 Task: Create New Customer with Customer Name: Bruttista, Billing Address Line1: 1390 Camden Street, Billing Address Line2:  Reno, Billing Address Line3:  Nevada 89501, Cell Number: 814-822-2457
Action: Mouse moved to (218, 50)
Screenshot: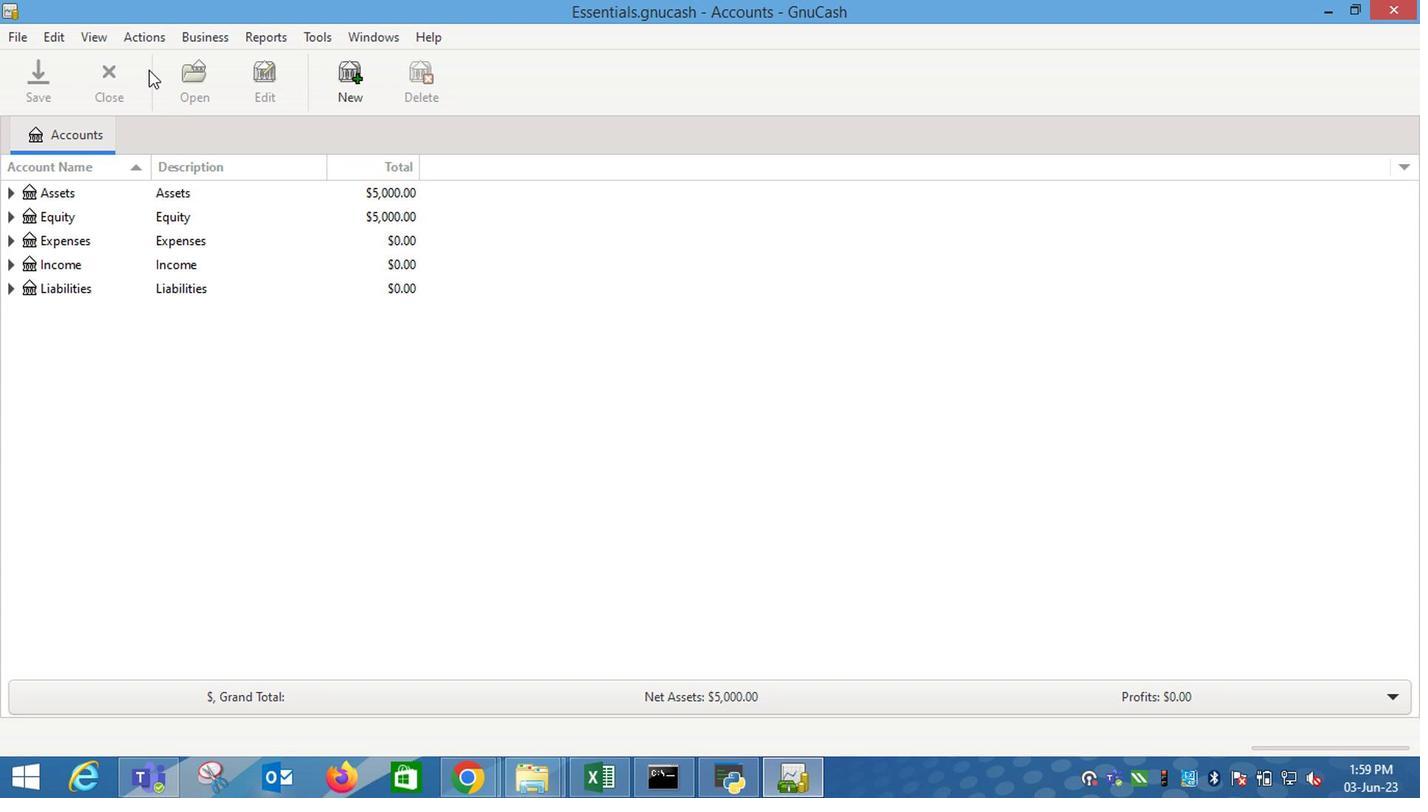 
Action: Mouse pressed left at (218, 50)
Screenshot: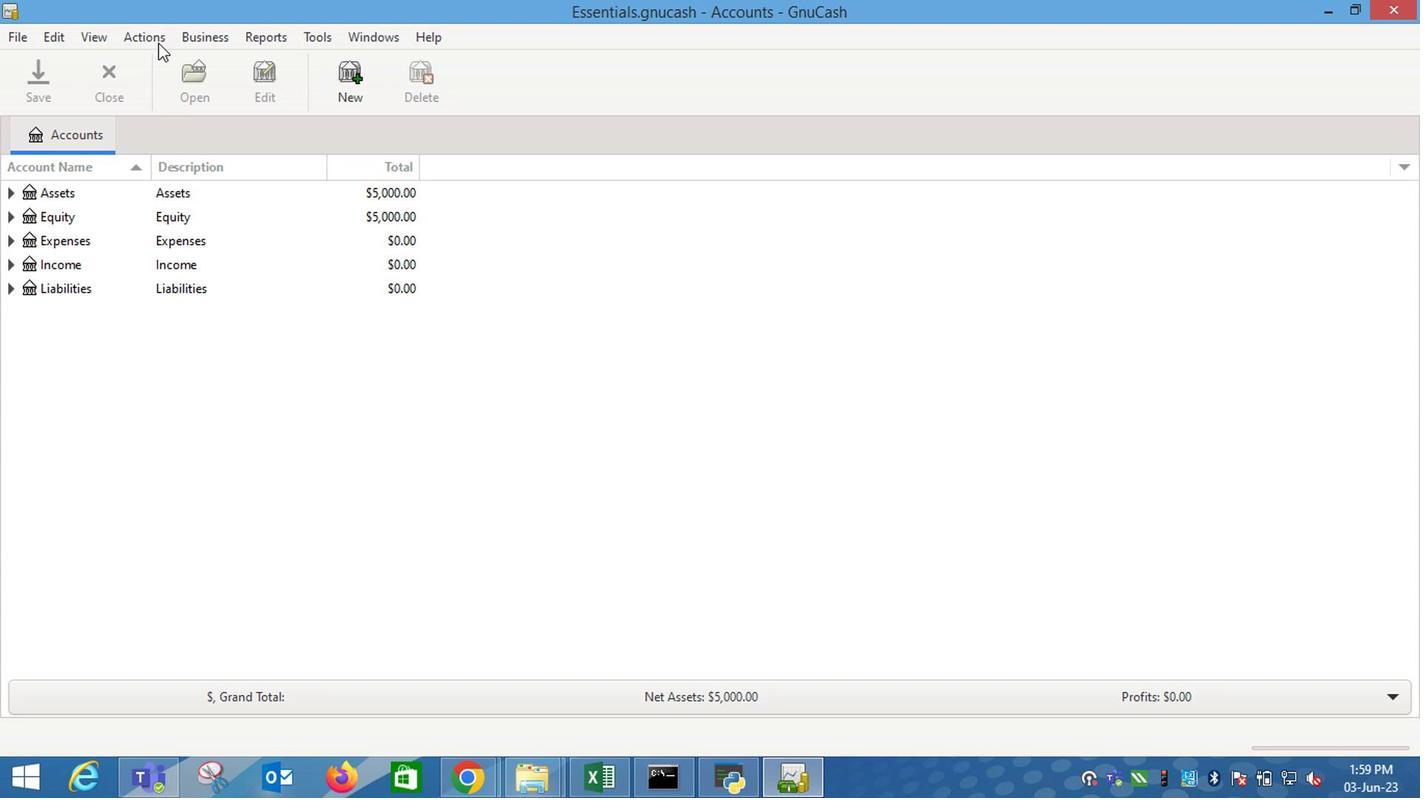 
Action: Mouse moved to (450, 105)
Screenshot: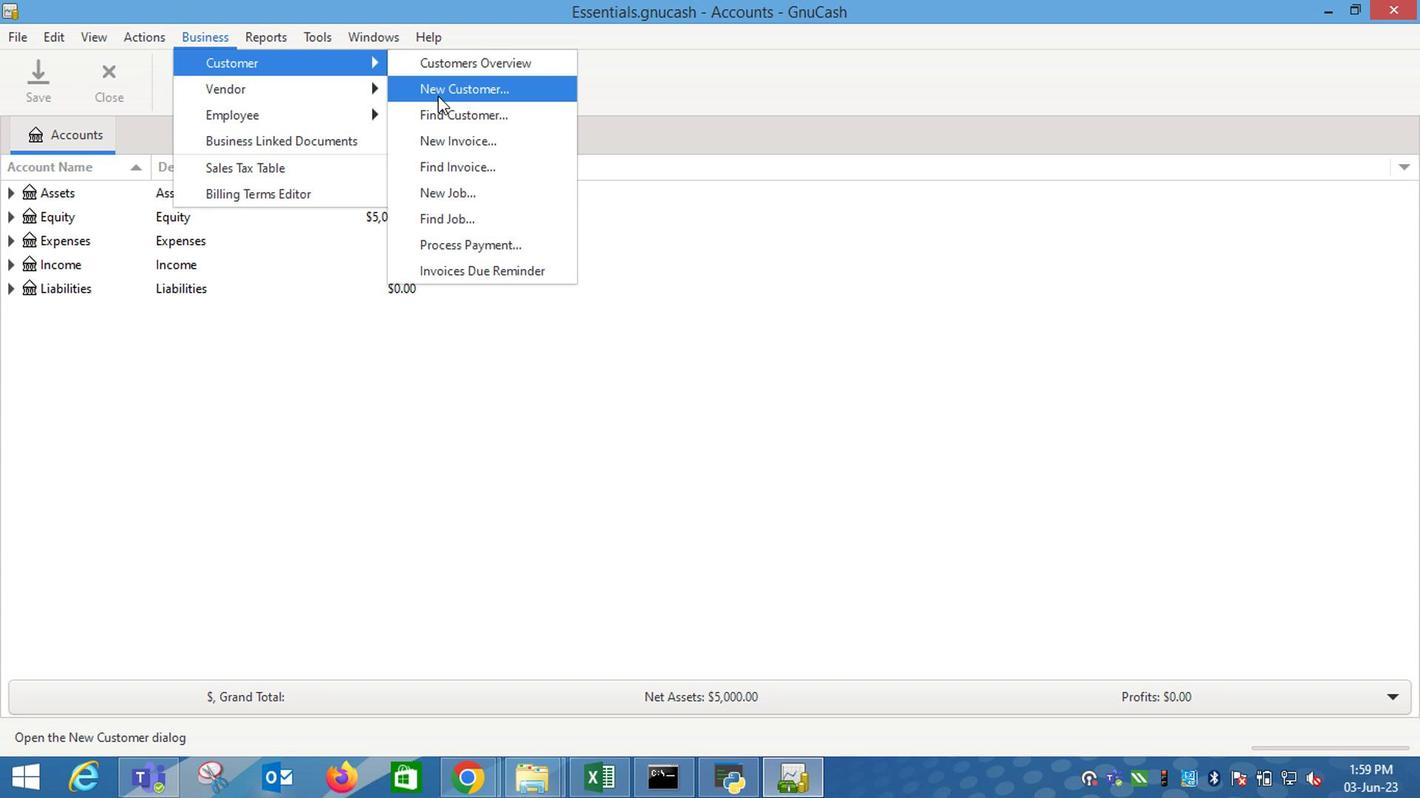 
Action: Mouse pressed left at (450, 105)
Screenshot: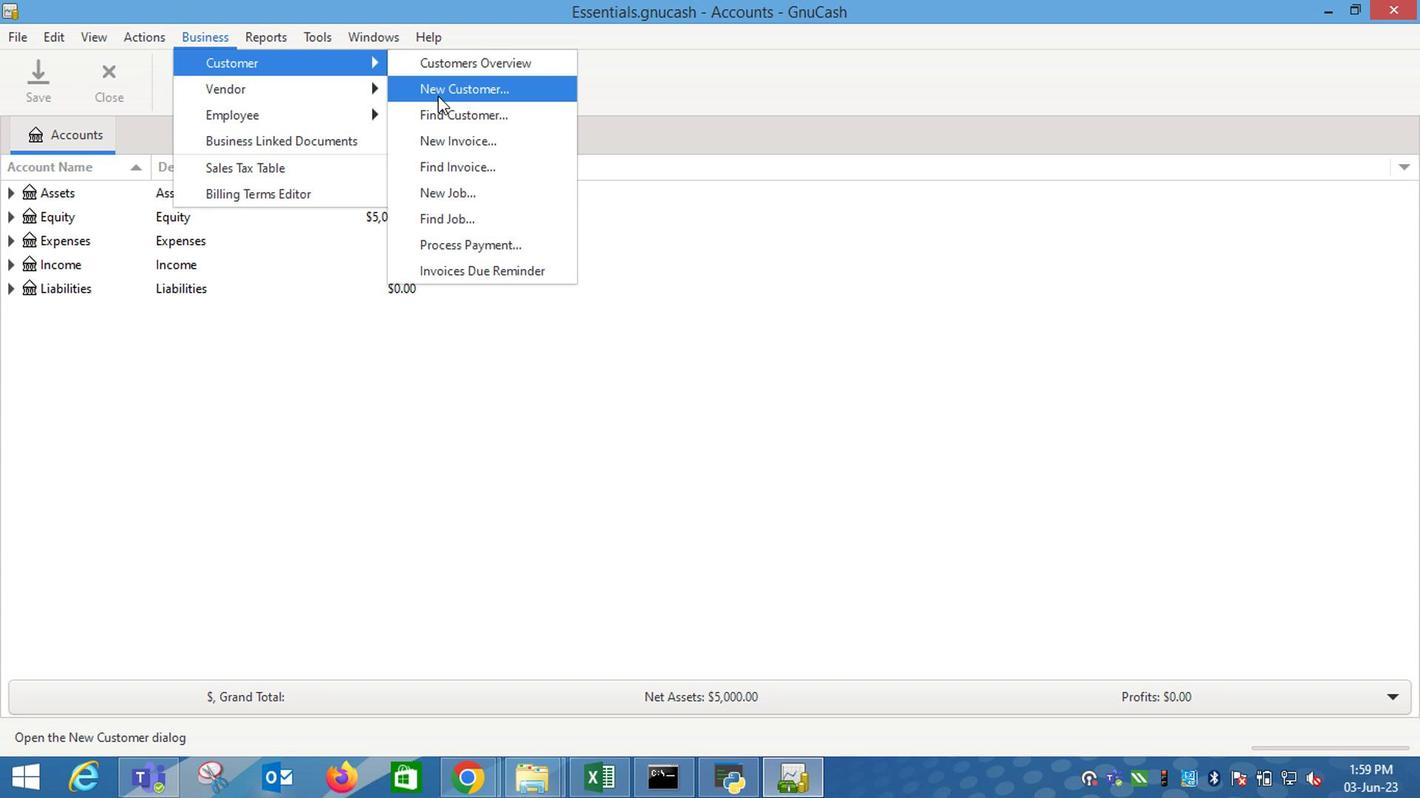 
Action: Mouse moved to (1029, 332)
Screenshot: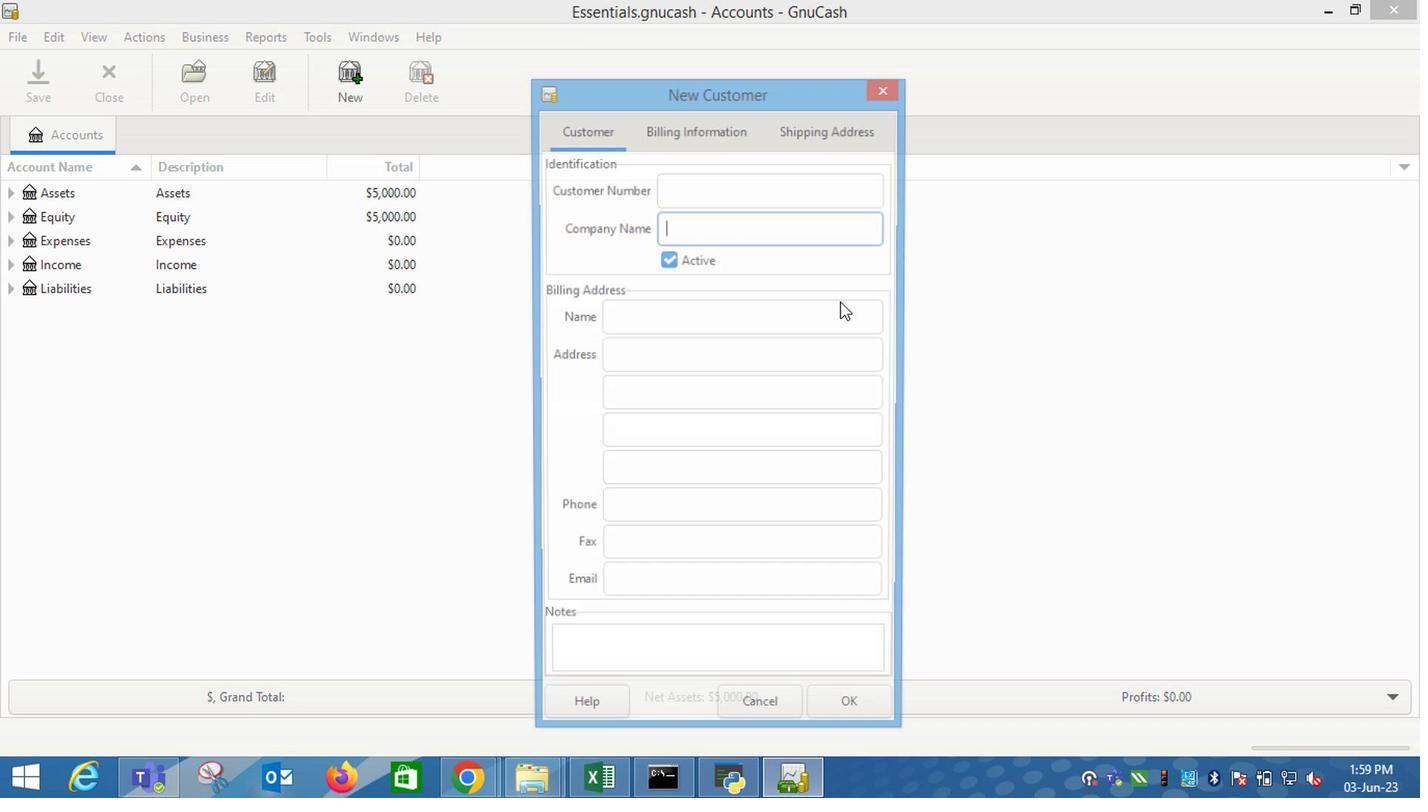 
Action: Key pressed <Key.shift_r>Brutt
Screenshot: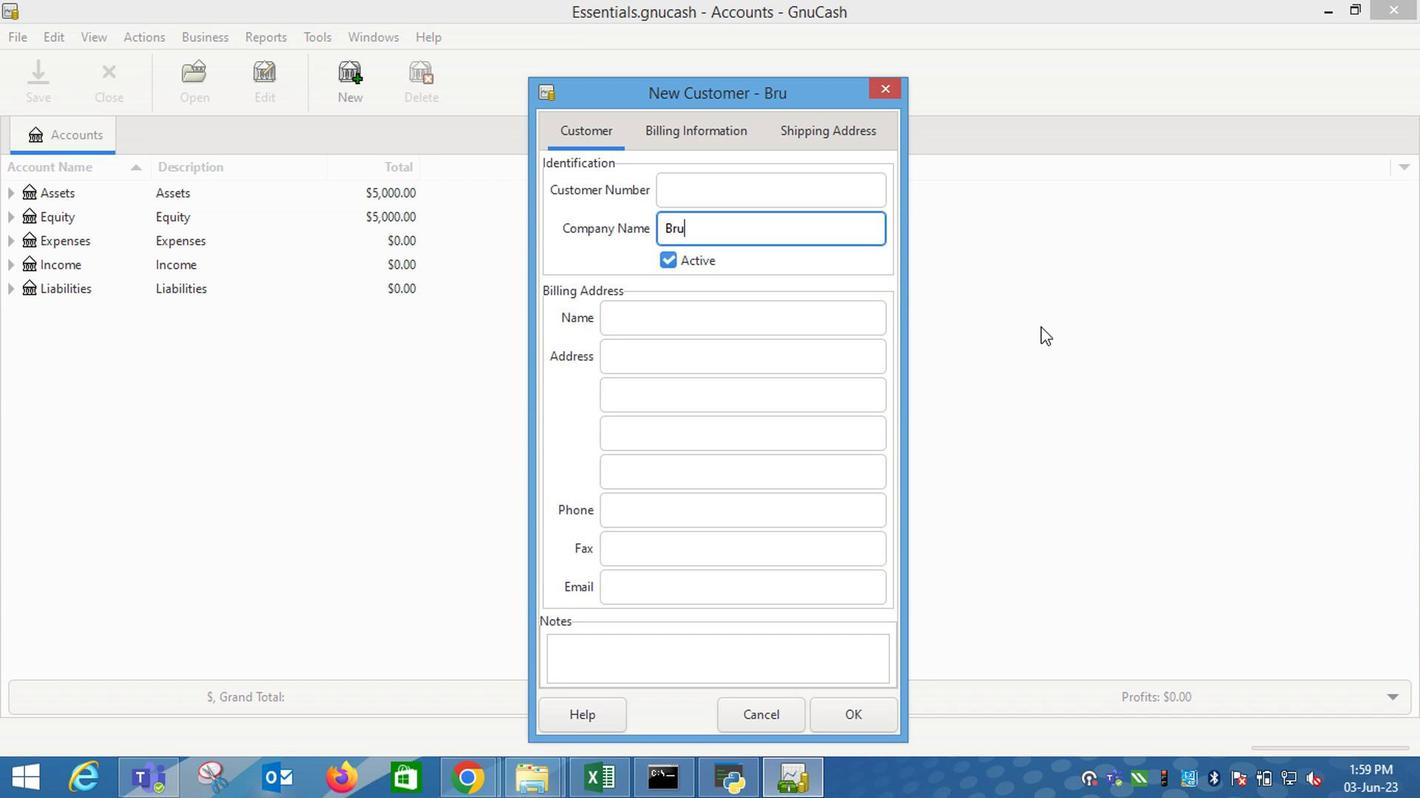 
Action: Mouse pressed left at (1029, 332)
Screenshot: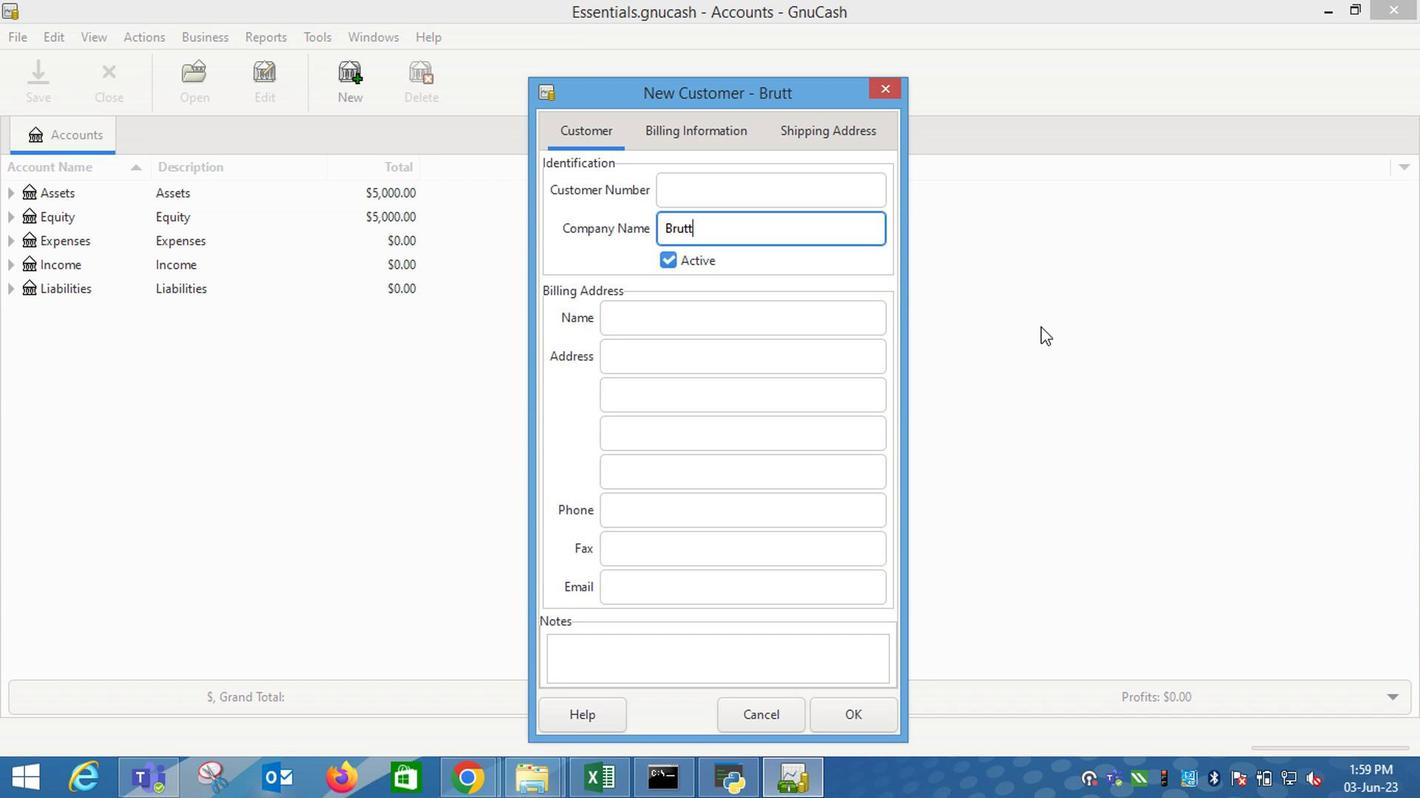 
Action: Key pressed i<Key.backspace>
Screenshot: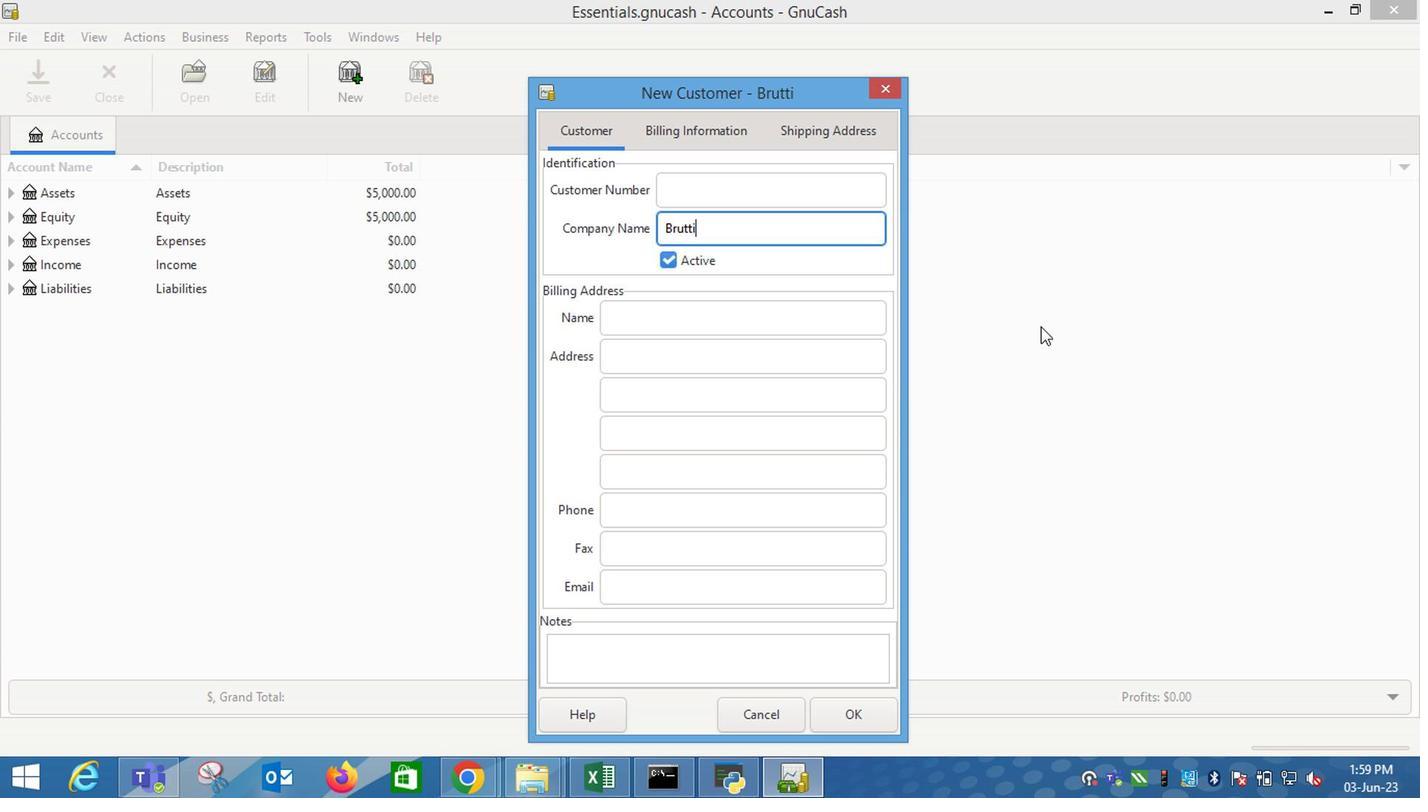 
Action: Mouse moved to (188, 37)
Screenshot: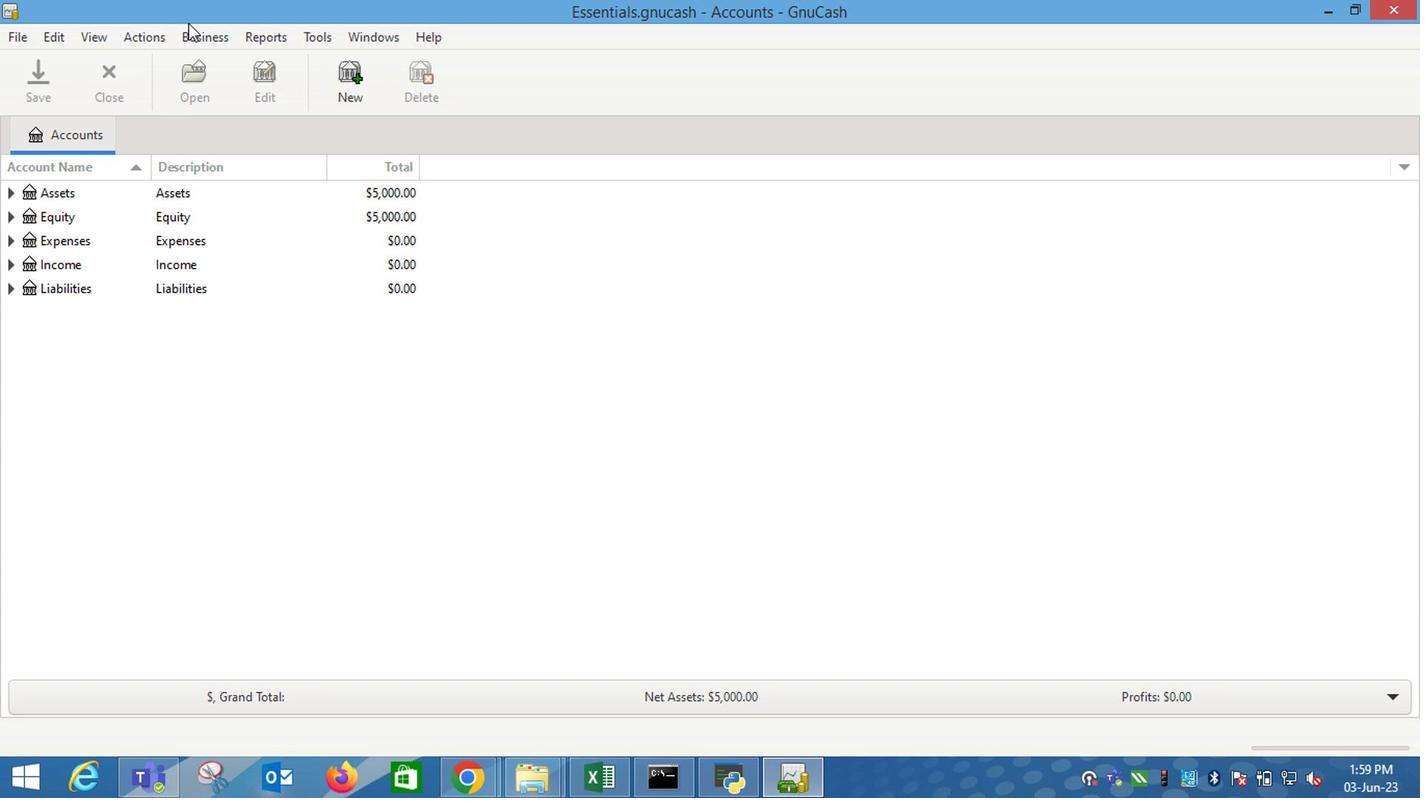
Action: Mouse pressed left at (188, 37)
Screenshot: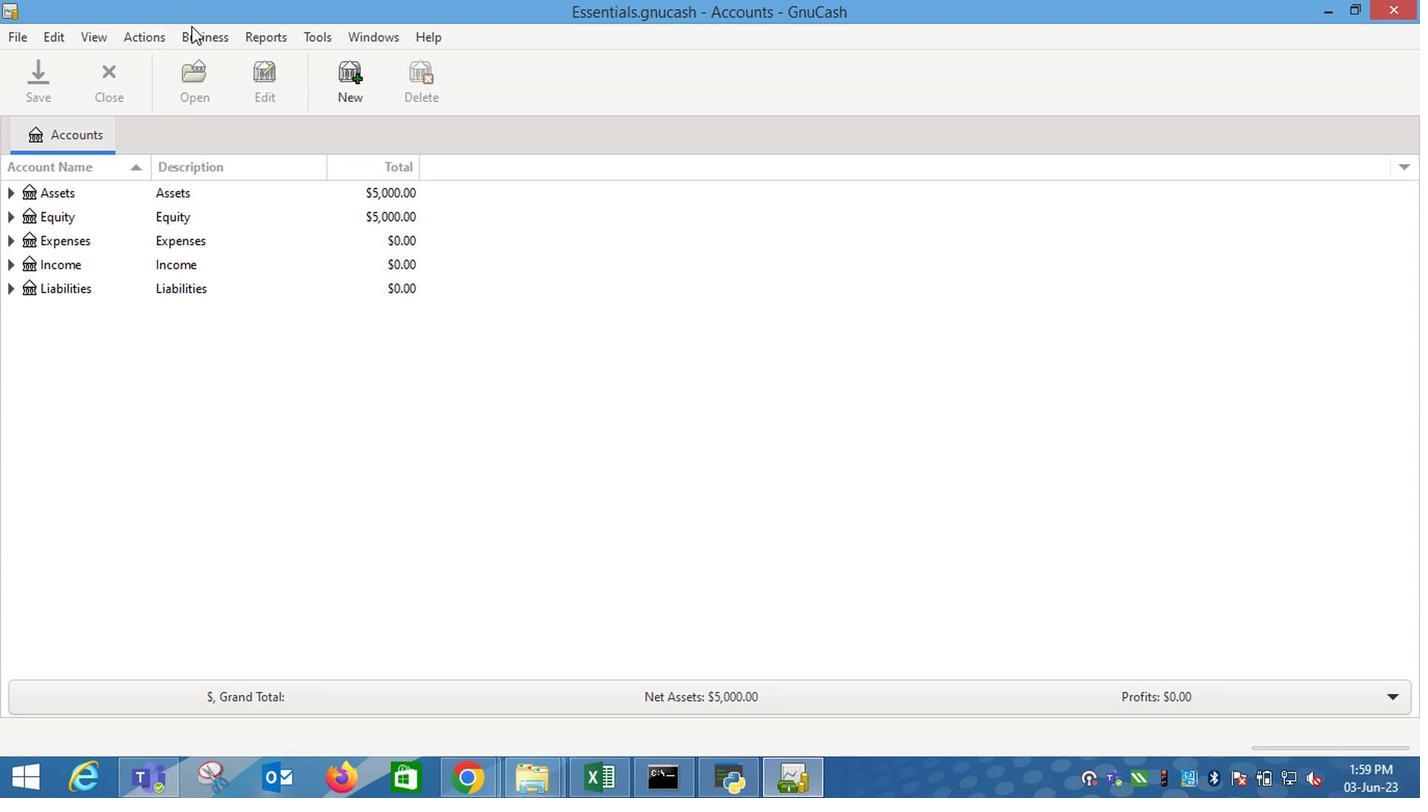 
Action: Mouse moved to (438, 103)
Screenshot: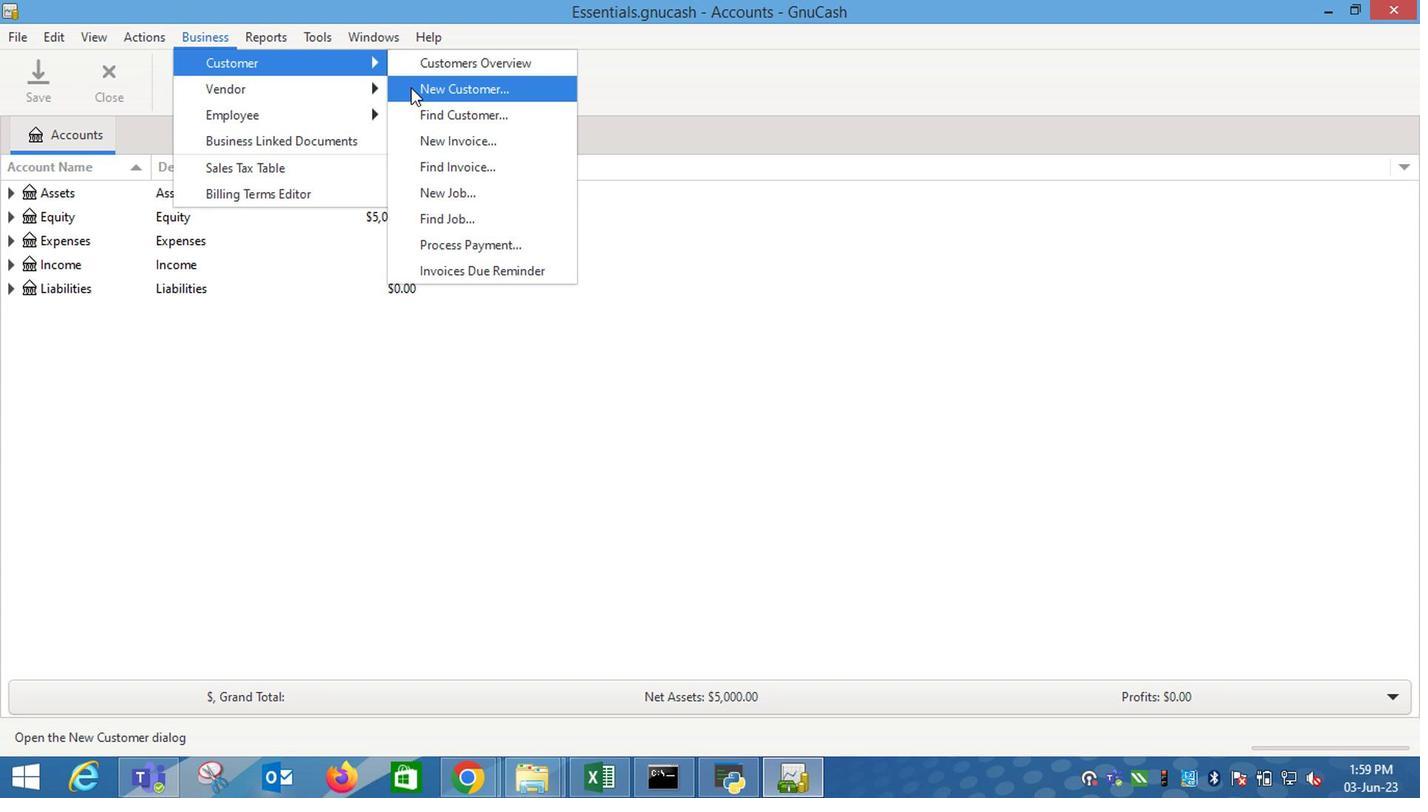 
Action: Mouse pressed left at (438, 103)
Screenshot: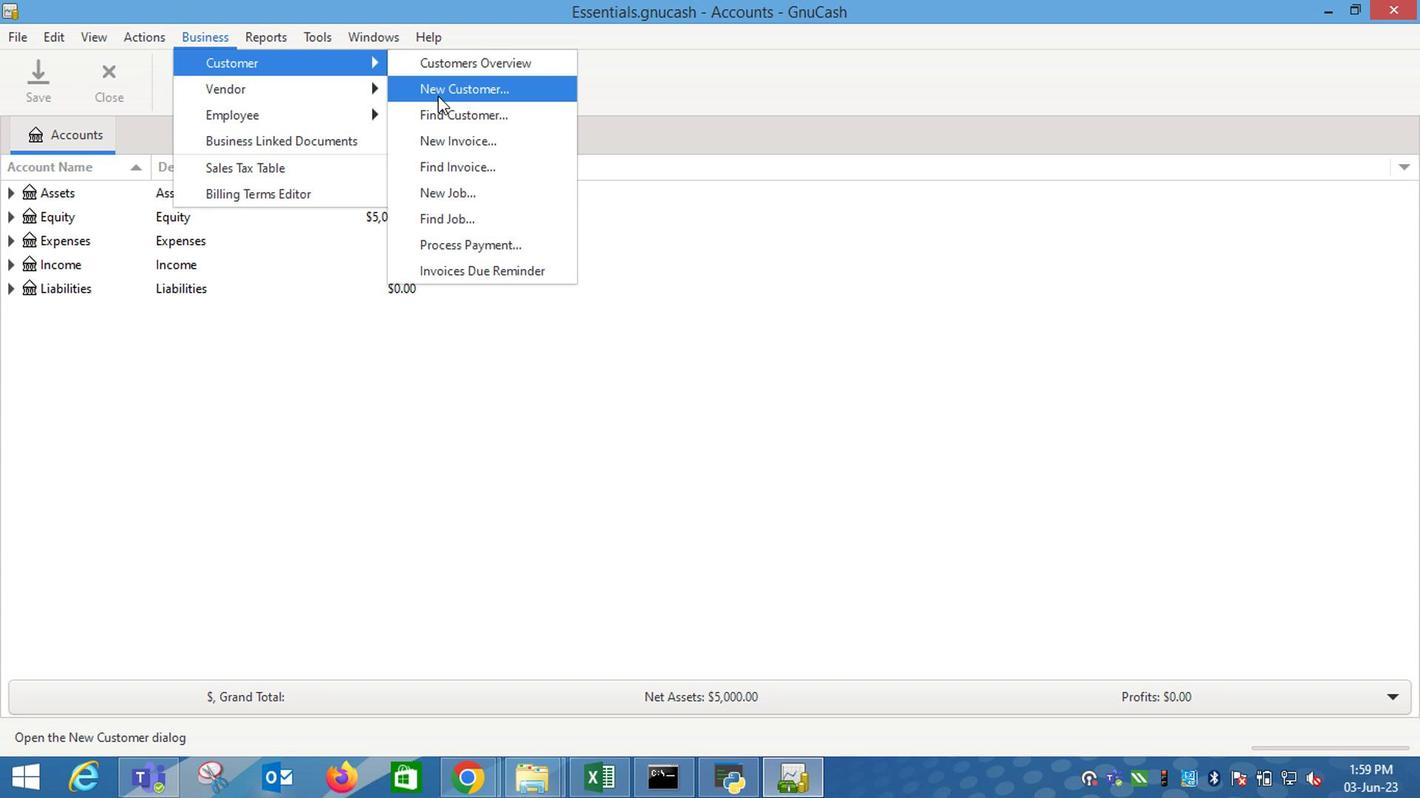 
Action: Mouse moved to (1056, 332)
Screenshot: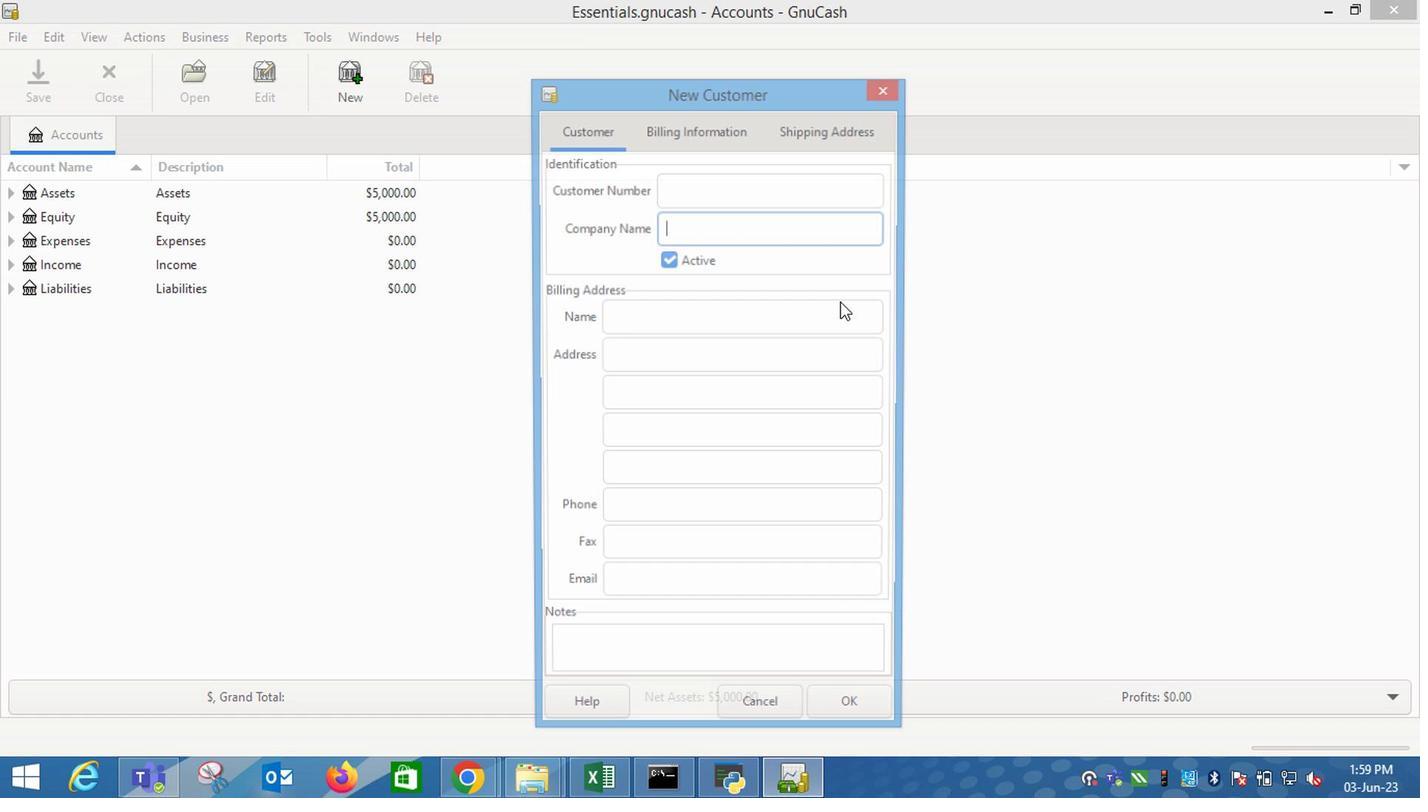 
Action: Key pressed <Key.shift_r>Bruttista<Key.tab><Key.tab><Key.tab>1390<Key.space><Key.shift_r>Camden<Key.space><Key.shift_r>Street<Key.tab><Key.shift_r>Reno<Key.tab><Key.shift_r>Nevada<Key.space>89501<Key.tab><Key.tab>814-822-2457
Screenshot: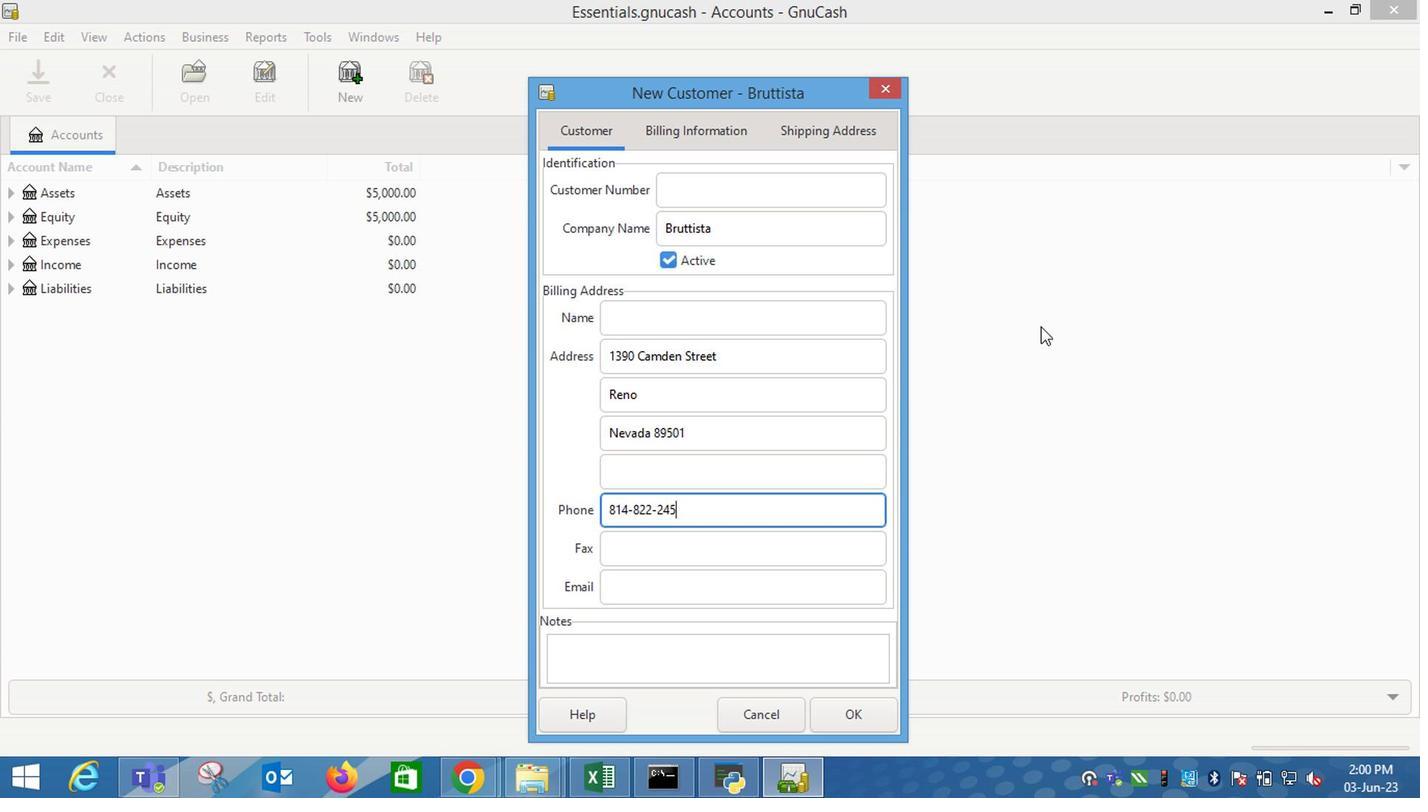 
Action: Mouse moved to (854, 718)
Screenshot: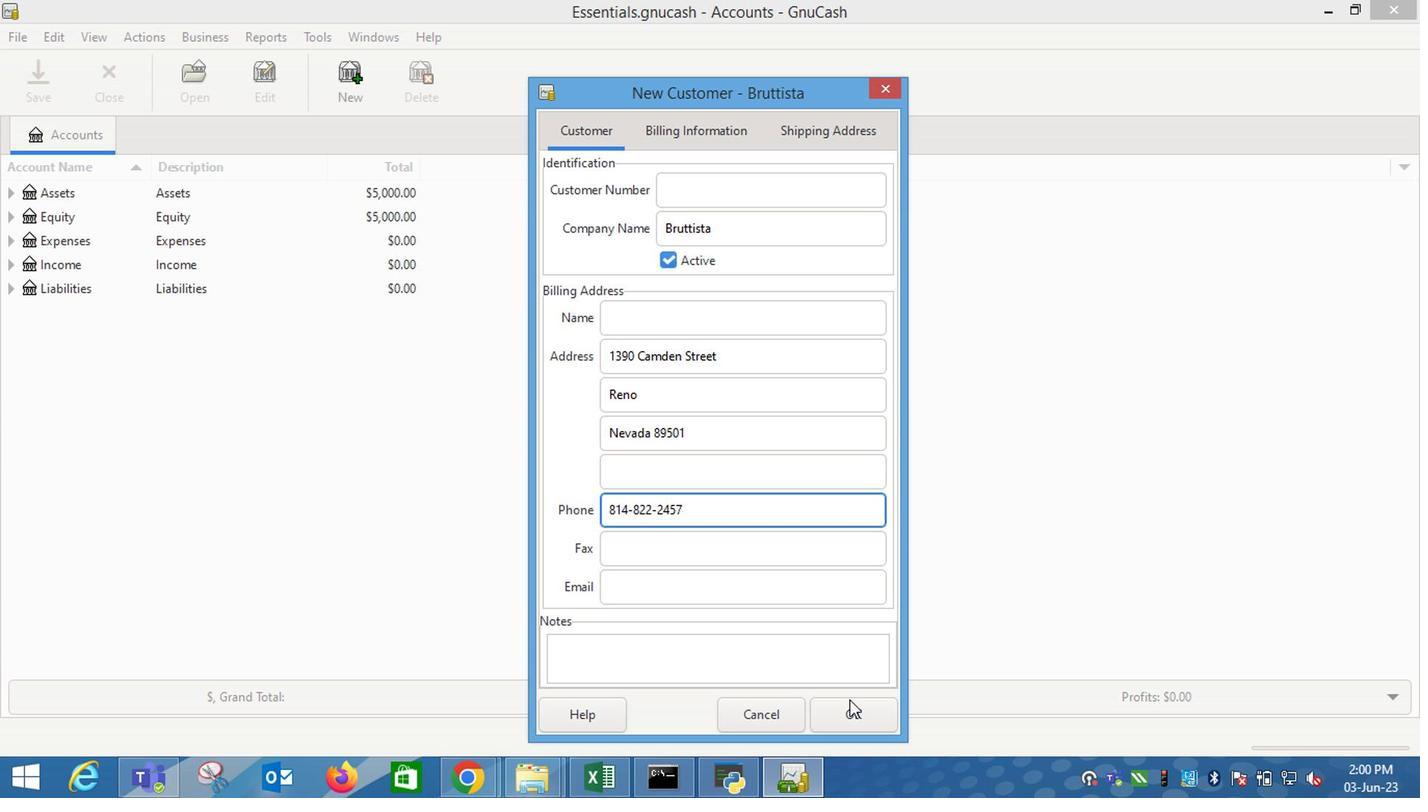 
Action: Mouse pressed left at (854, 718)
Screenshot: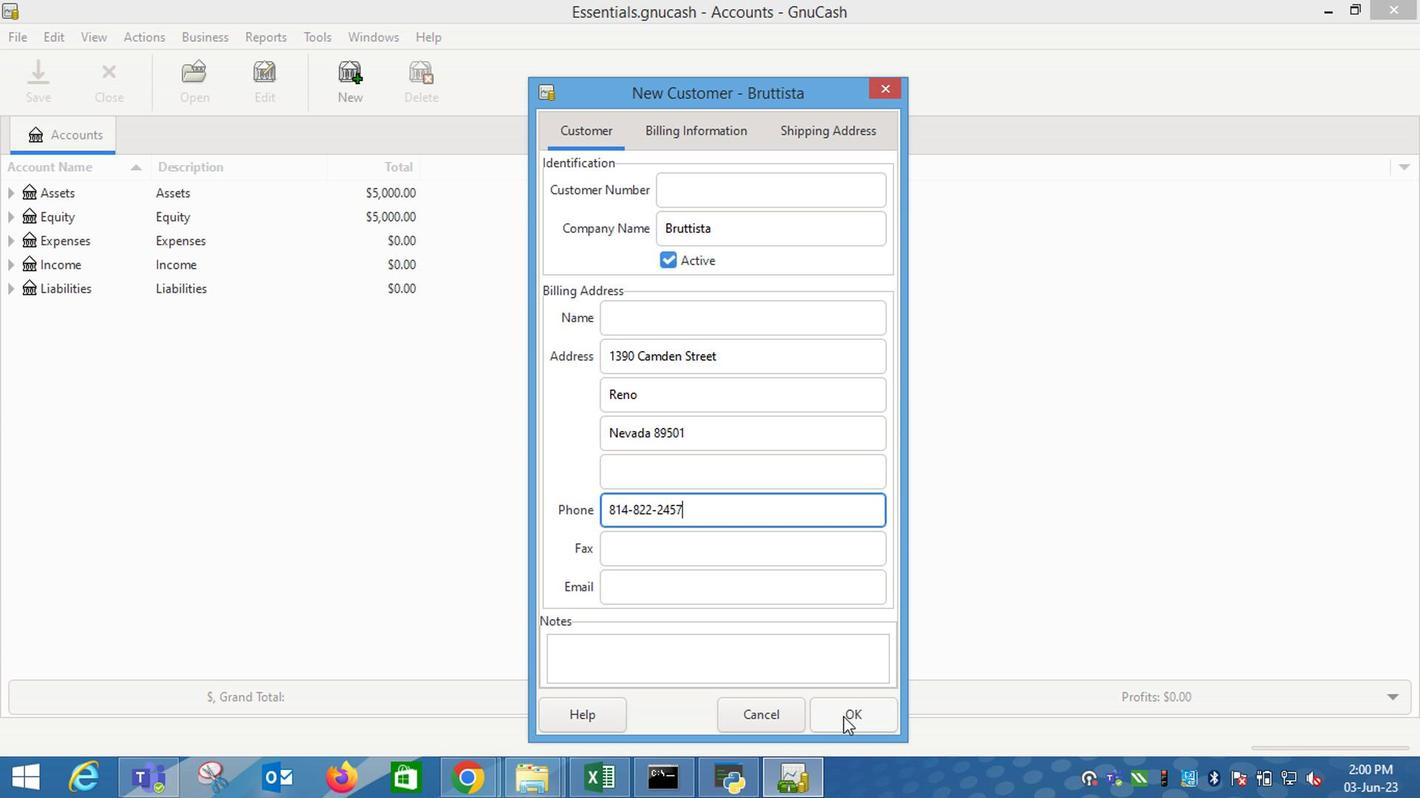 
Action: Mouse moved to (566, 508)
Screenshot: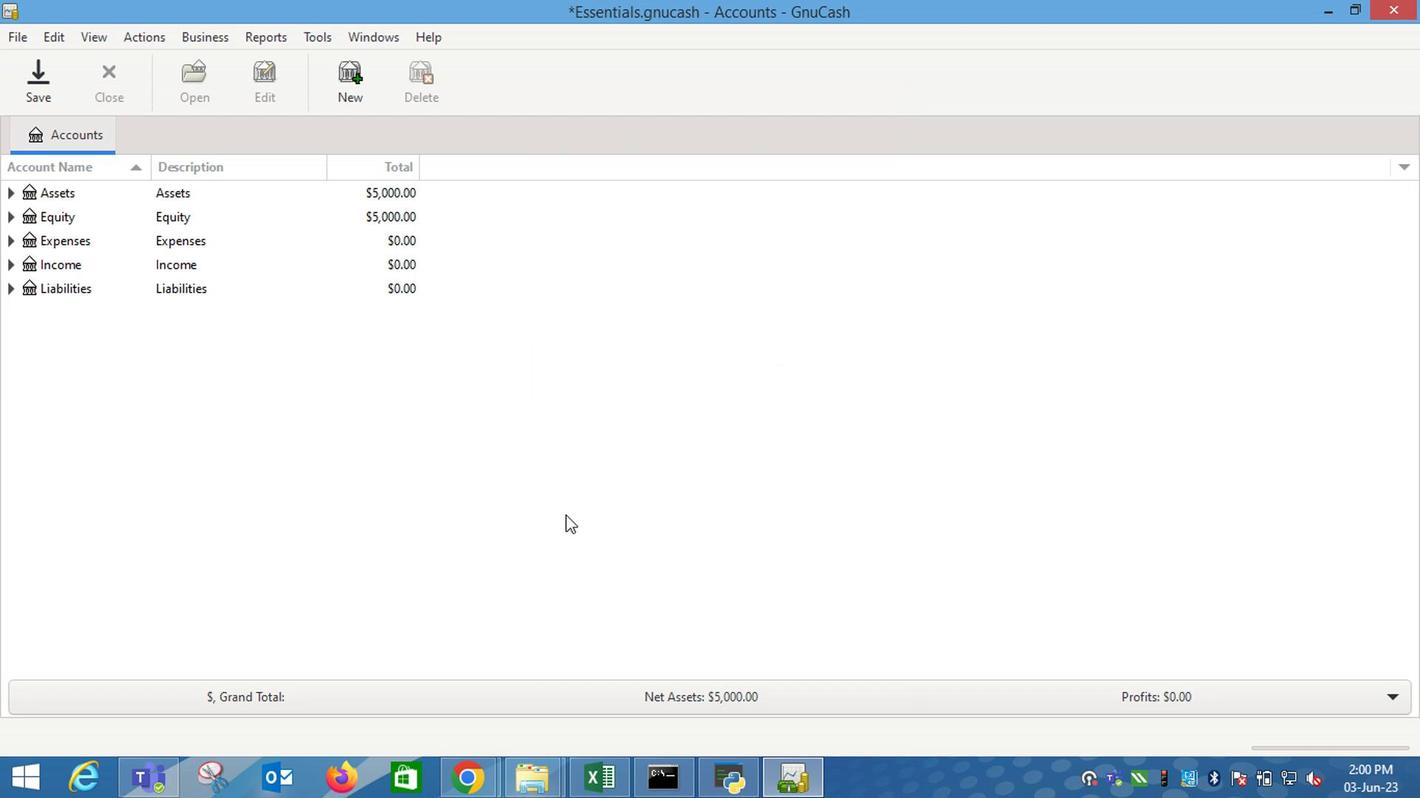 
